 Task: Add the task  Integrate a new online appointment scheduling system for a healthcare provider to the section Dash & Dive in the project AgileRadius and add a Due Date to the respective task as 2024/05/19
Action: Mouse moved to (74, 282)
Screenshot: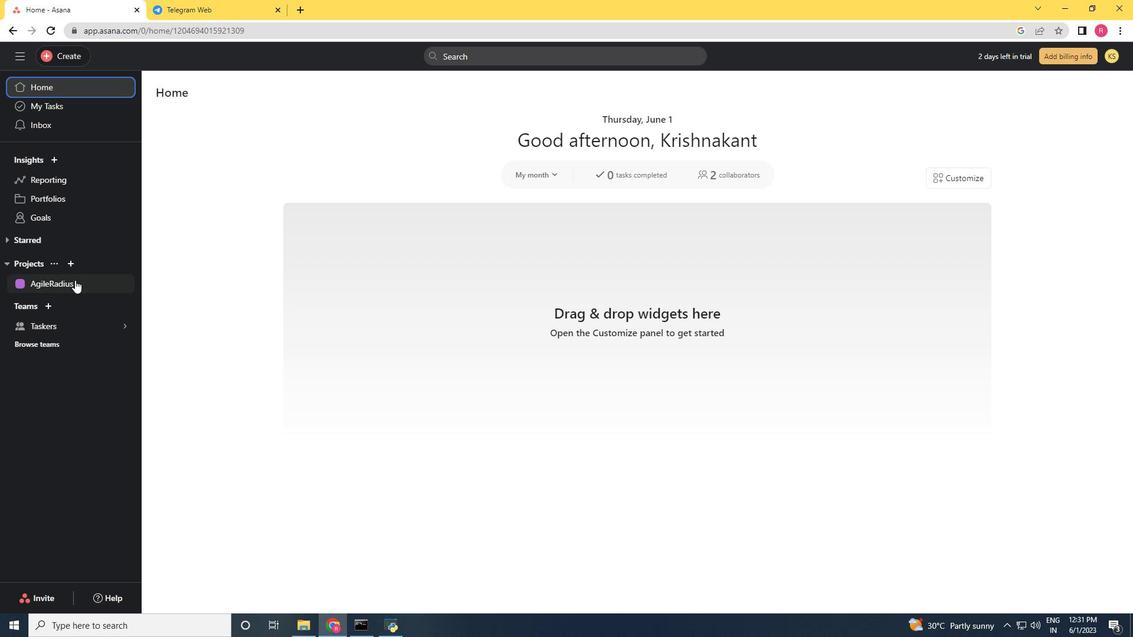 
Action: Mouse pressed left at (74, 282)
Screenshot: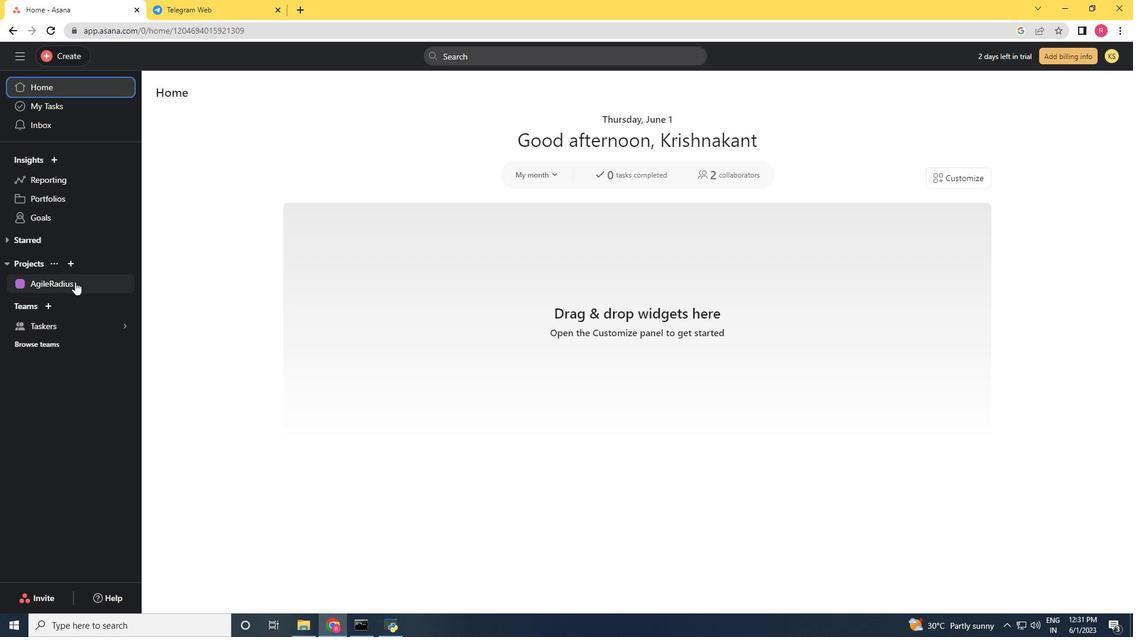 
Action: Mouse moved to (609, 430)
Screenshot: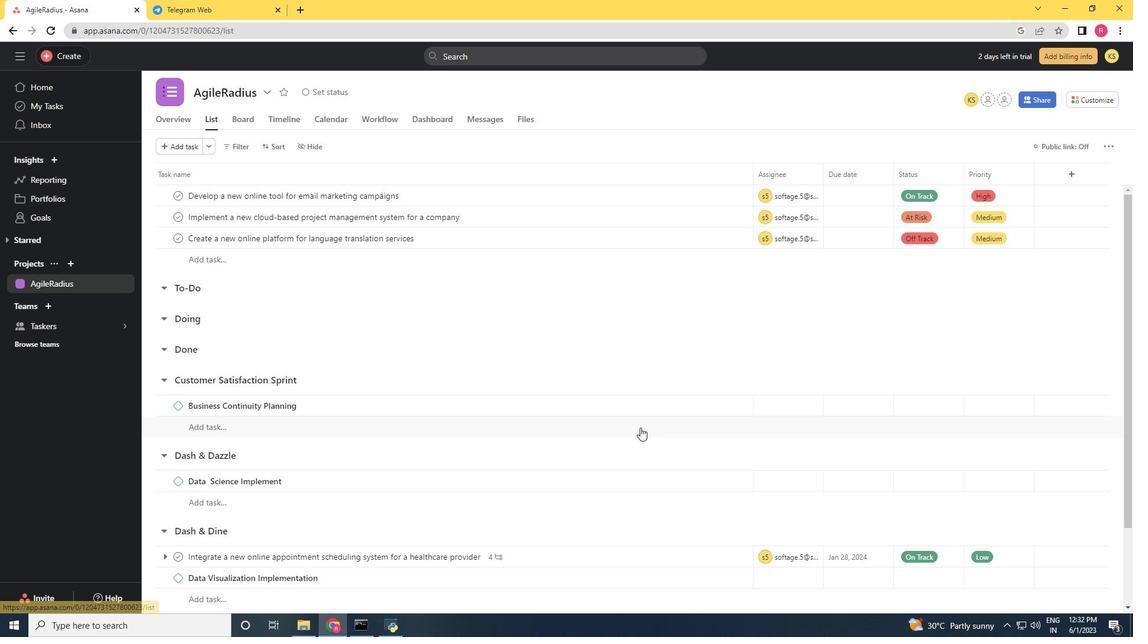 
Action: Mouse scrolled (609, 429) with delta (0, 0)
Screenshot: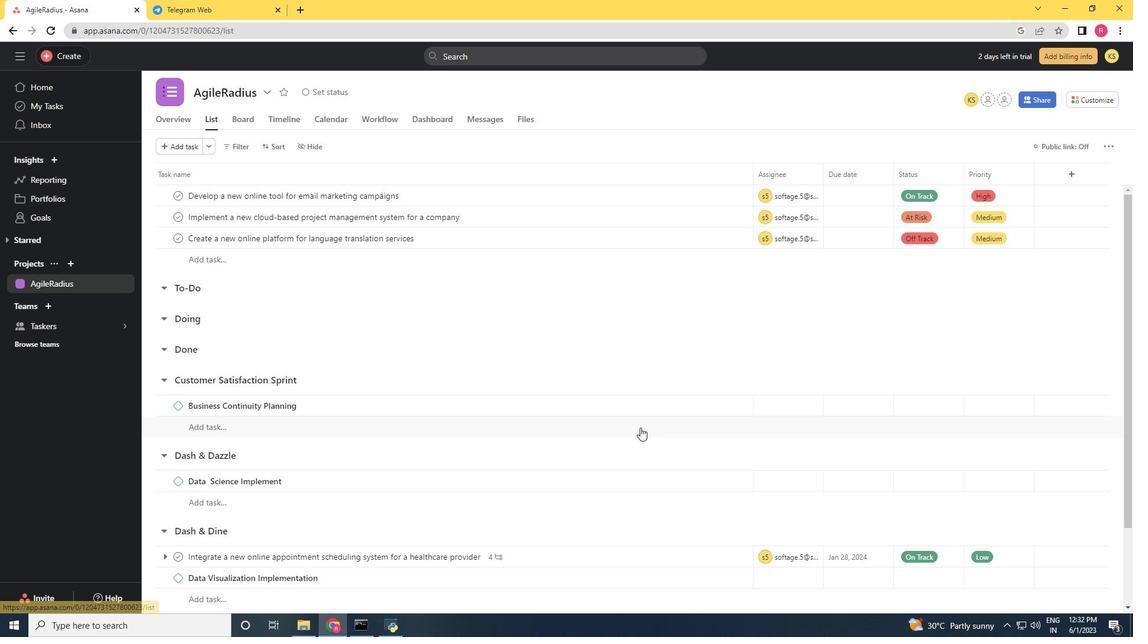
Action: Mouse moved to (599, 433)
Screenshot: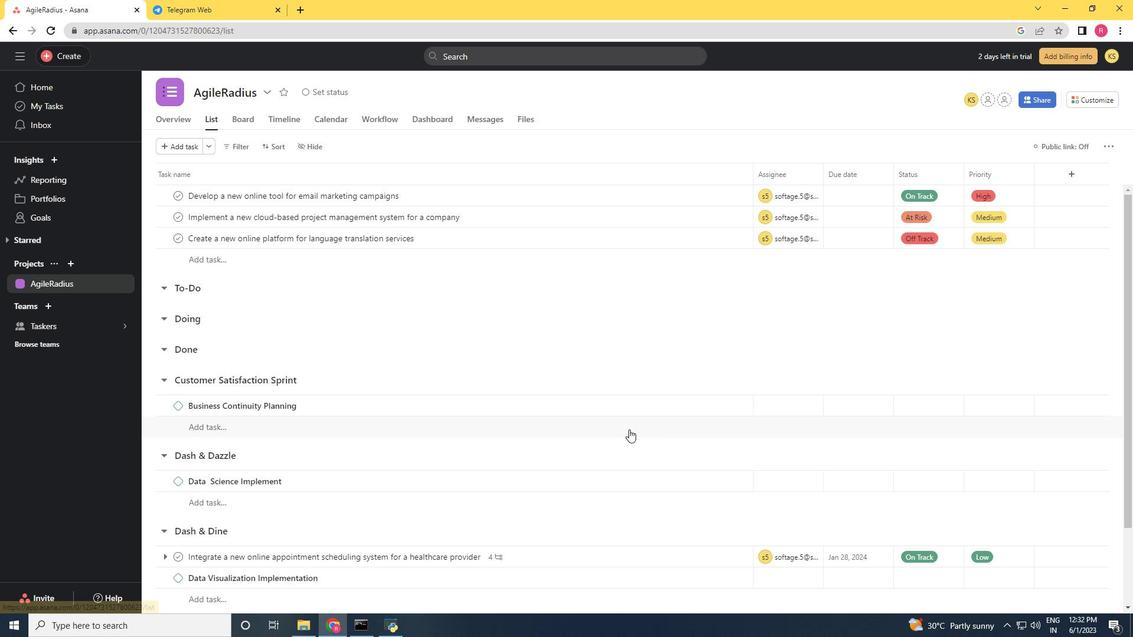 
Action: Mouse scrolled (599, 432) with delta (0, 0)
Screenshot: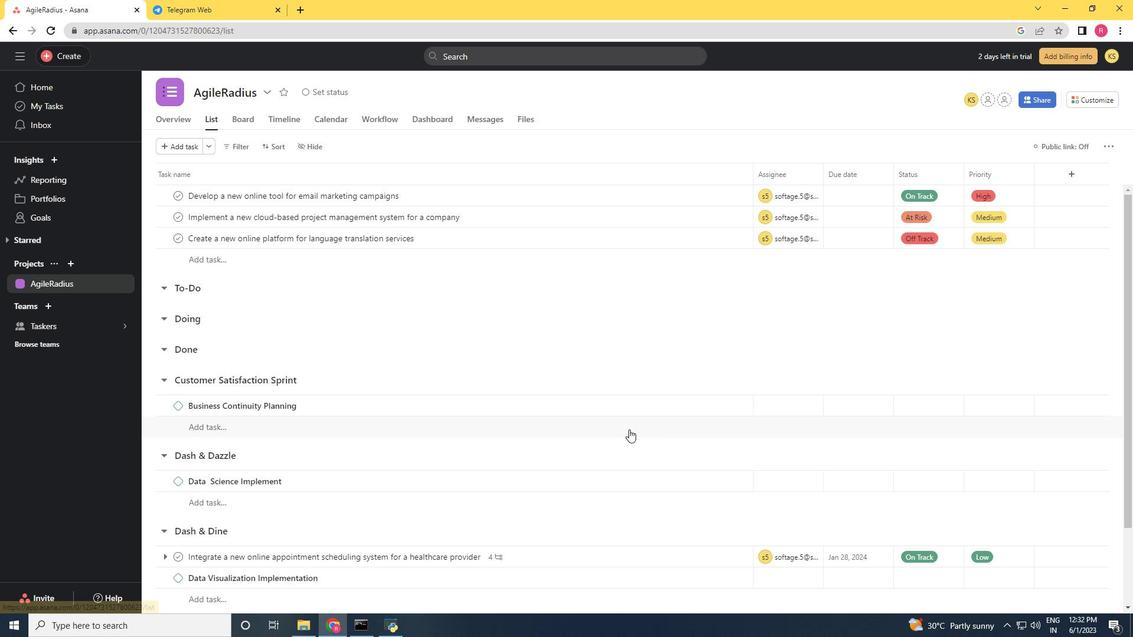 
Action: Mouse moved to (587, 435)
Screenshot: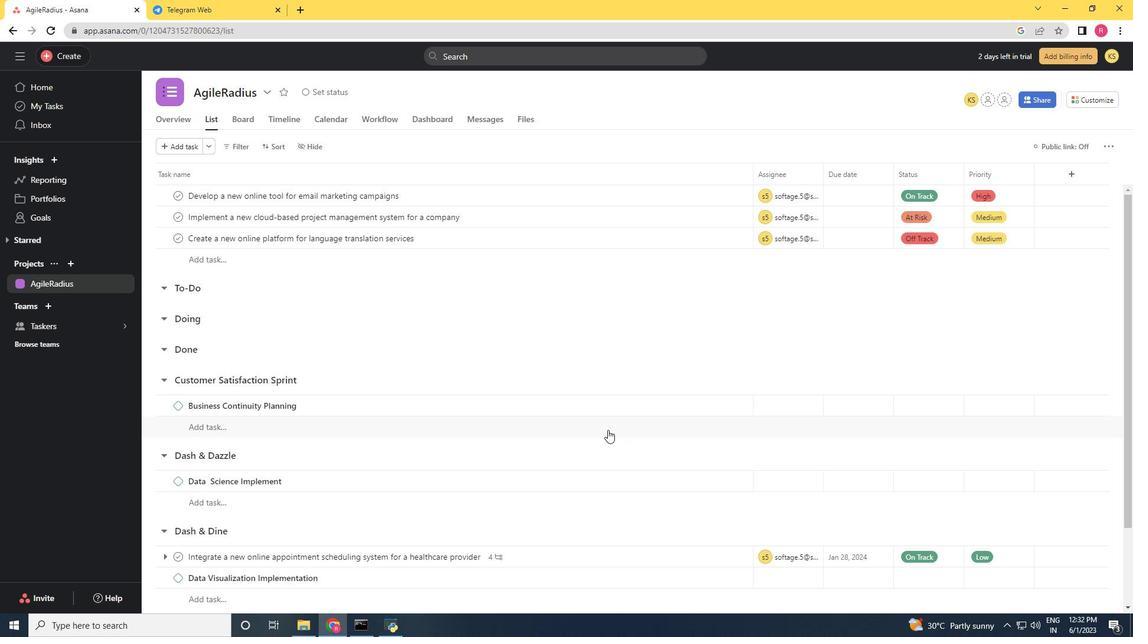 
Action: Mouse scrolled (590, 435) with delta (0, 0)
Screenshot: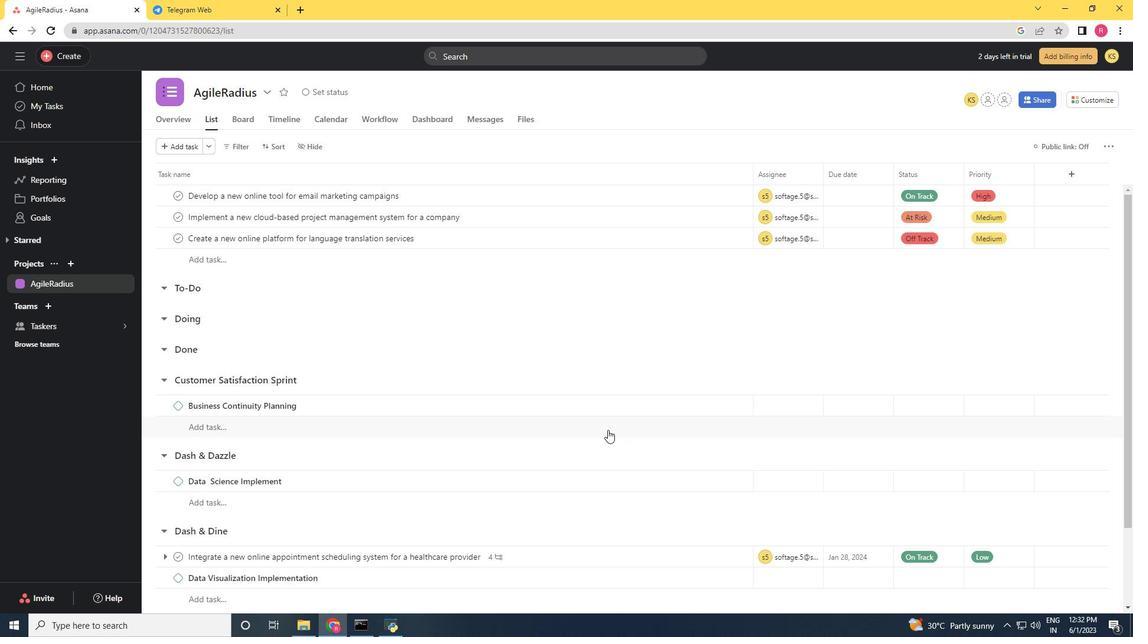 
Action: Mouse moved to (585, 435)
Screenshot: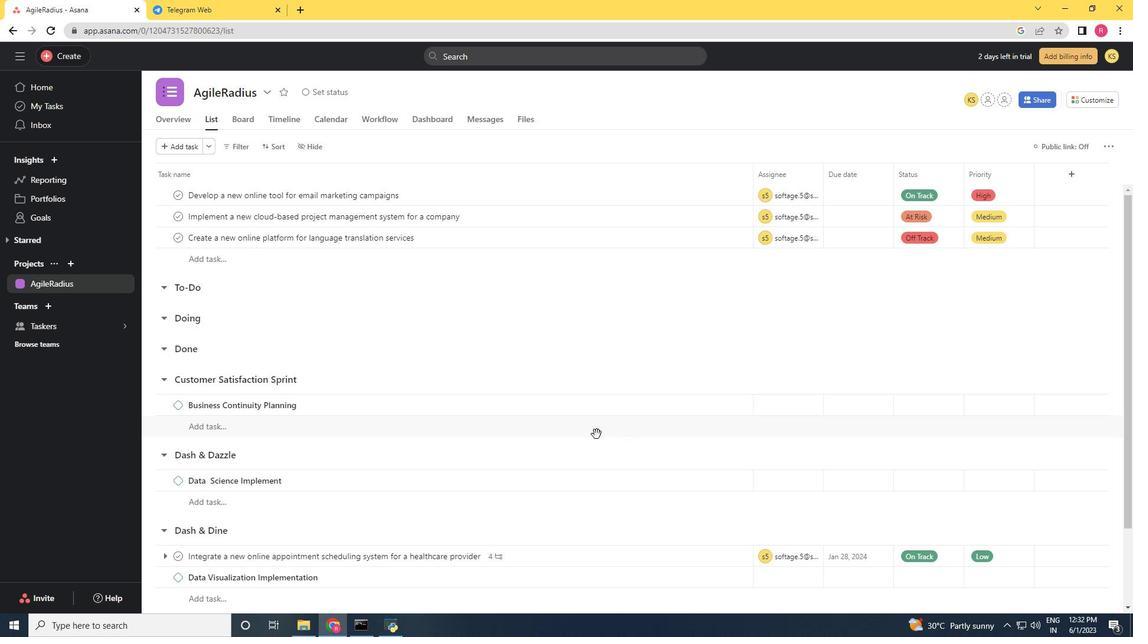 
Action: Mouse scrolled (585, 435) with delta (0, 0)
Screenshot: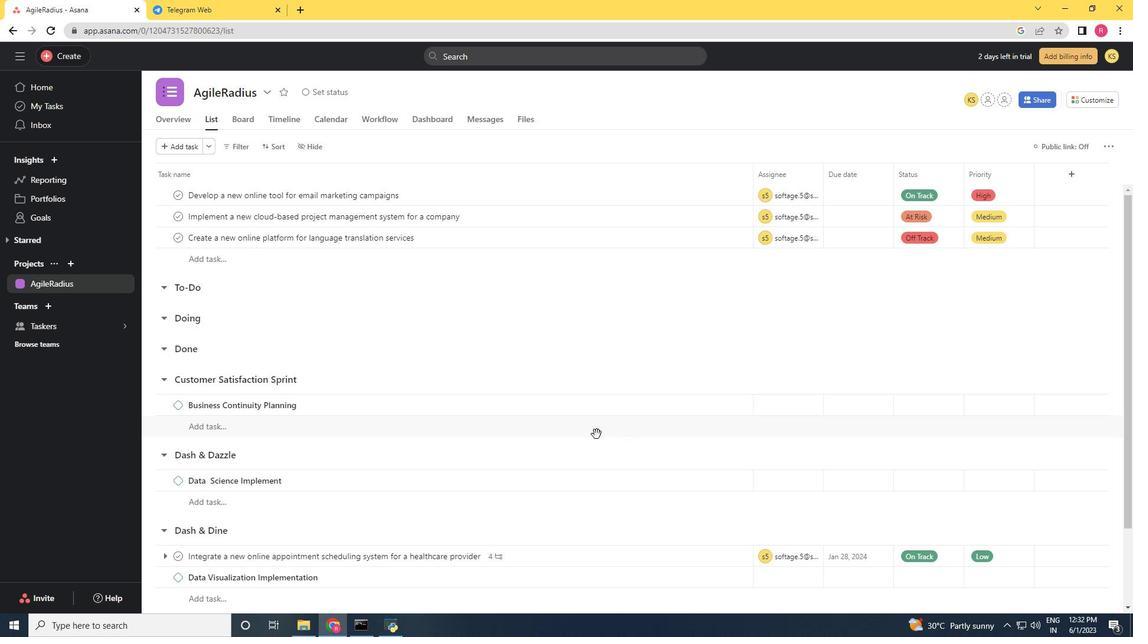 
Action: Mouse moved to (717, 457)
Screenshot: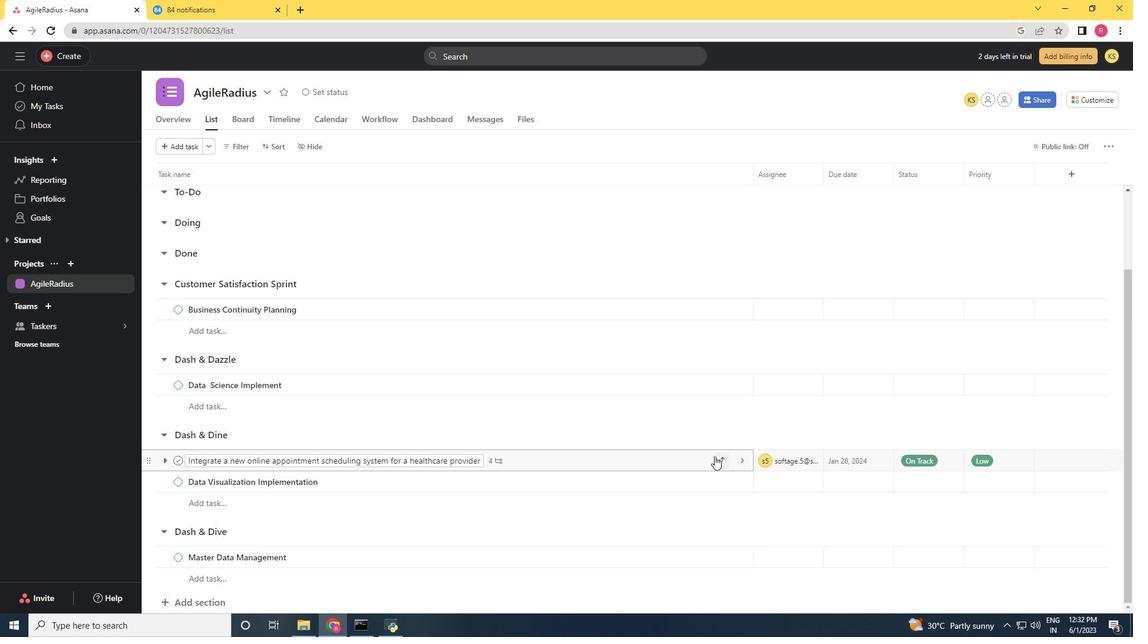 
Action: Mouse pressed left at (717, 457)
Screenshot: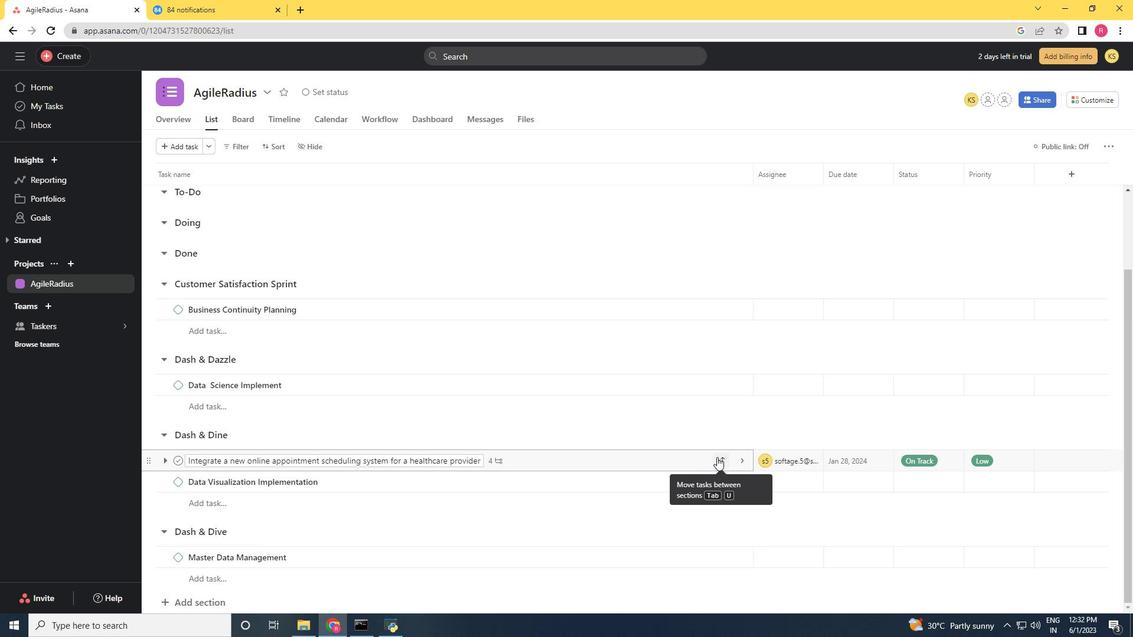 
Action: Mouse moved to (657, 438)
Screenshot: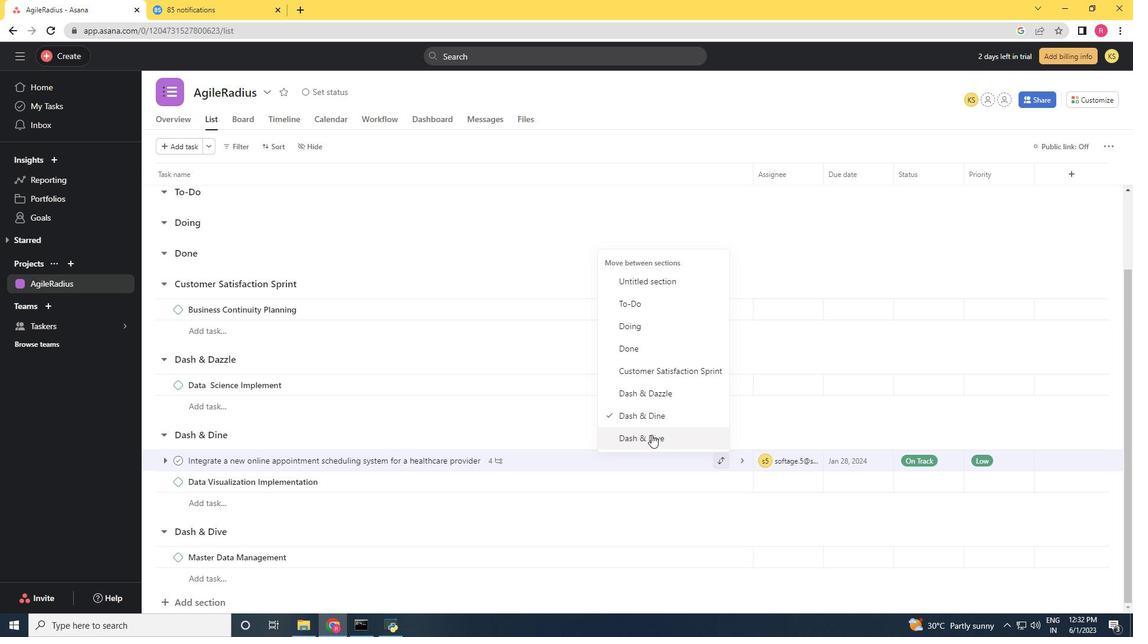 
Action: Mouse pressed left at (657, 438)
Screenshot: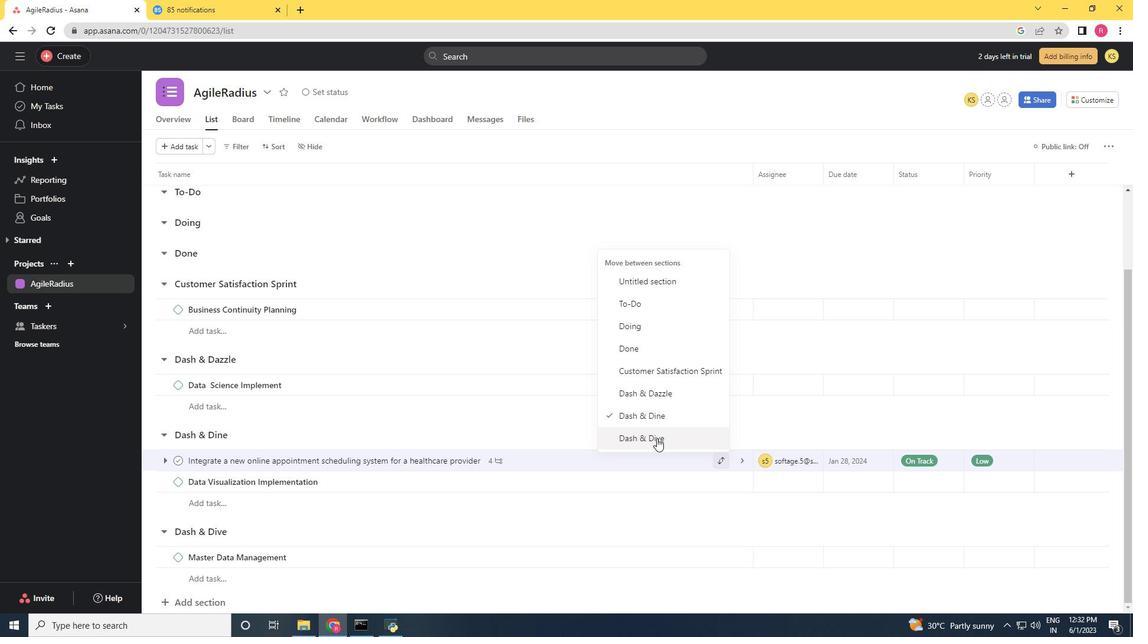 
Action: Mouse moved to (488, 500)
Screenshot: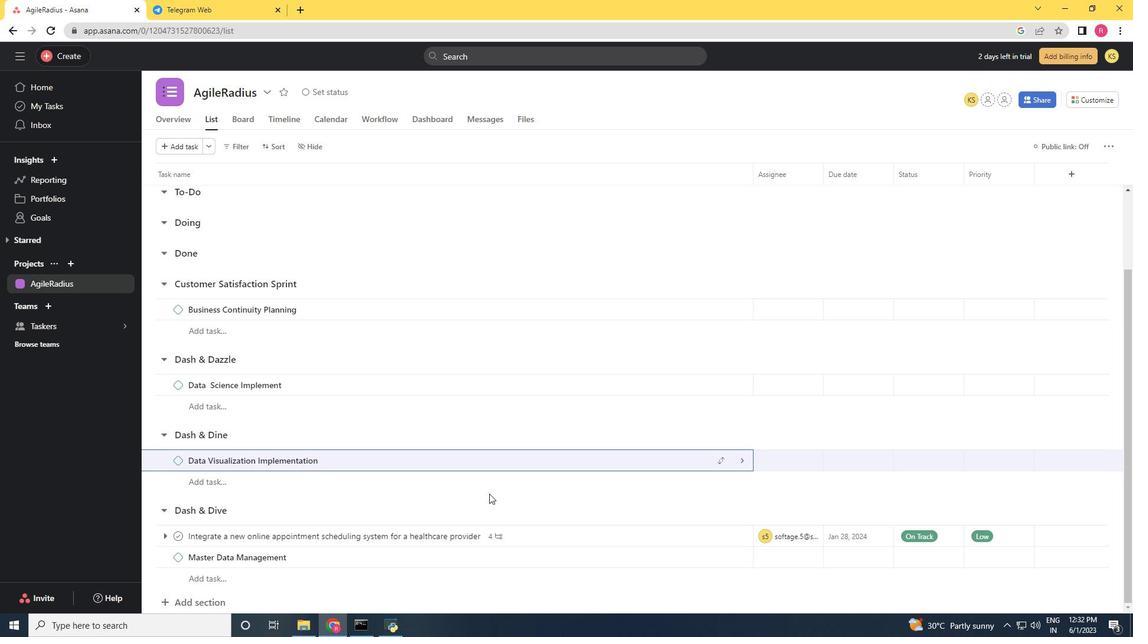 
Action: Mouse scrolled (488, 499) with delta (0, 0)
Screenshot: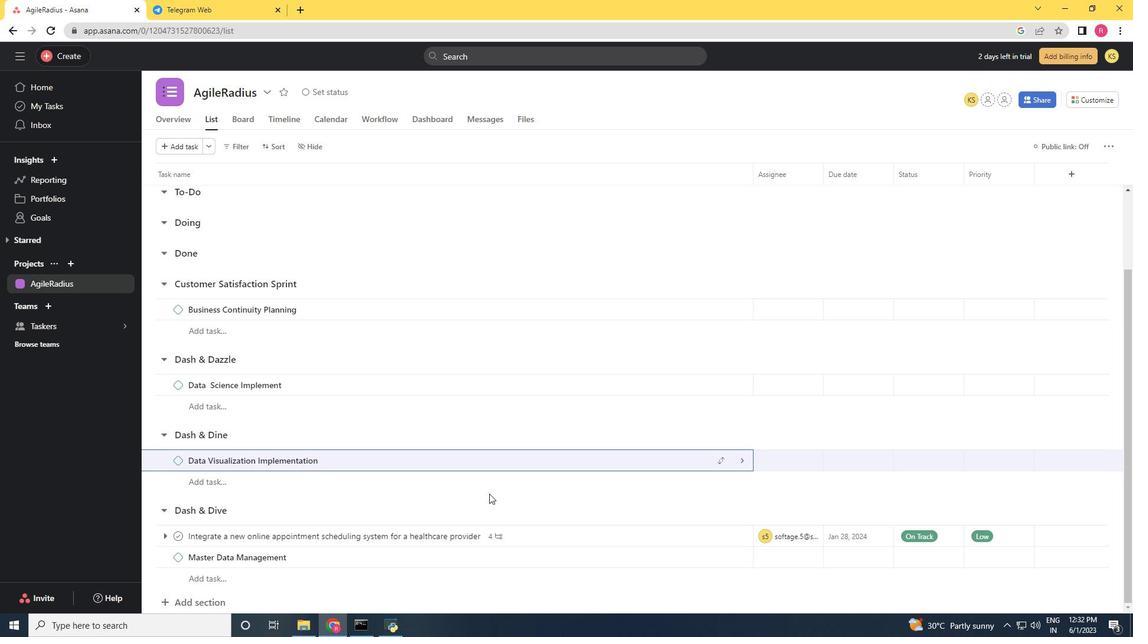 
Action: Mouse scrolled (488, 499) with delta (0, 0)
Screenshot: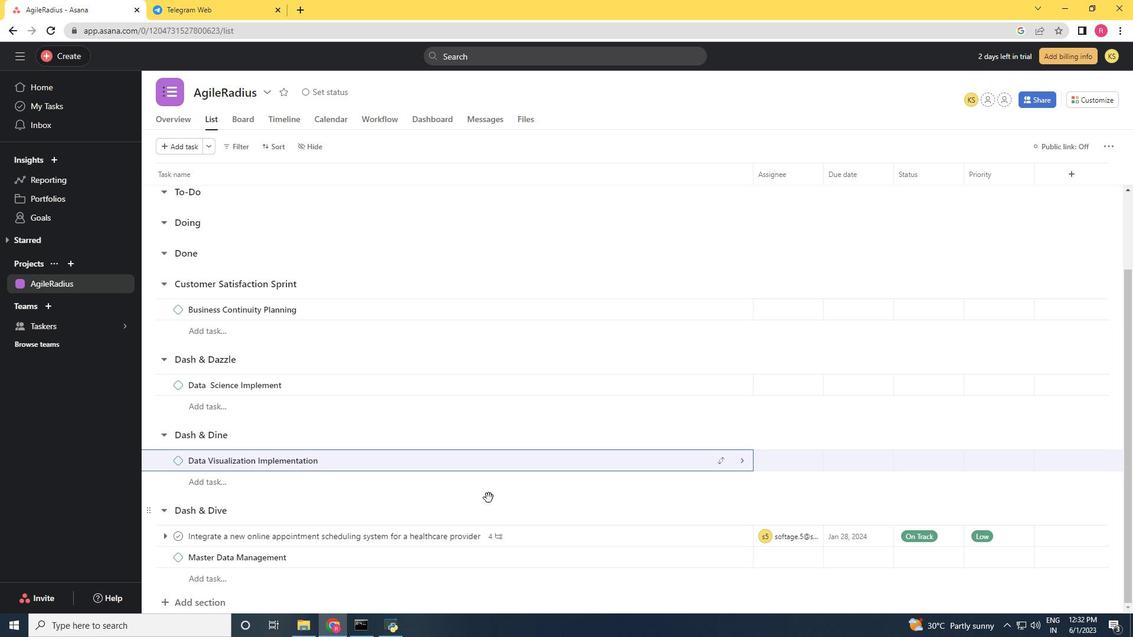 
Action: Mouse scrolled (488, 499) with delta (0, 0)
Screenshot: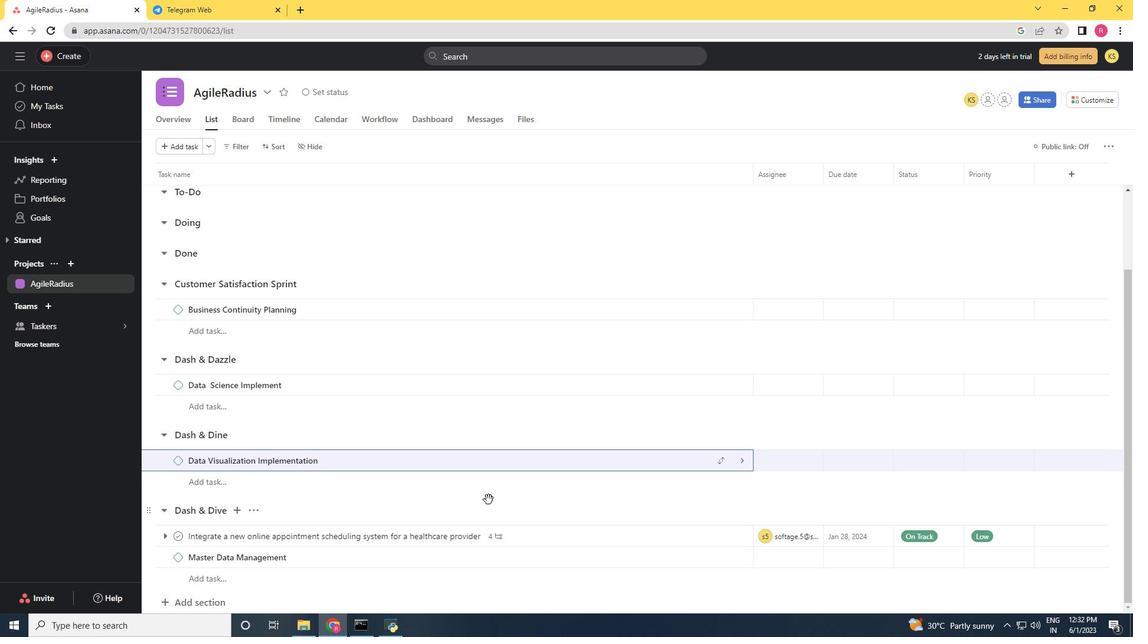 
Action: Mouse moved to (586, 536)
Screenshot: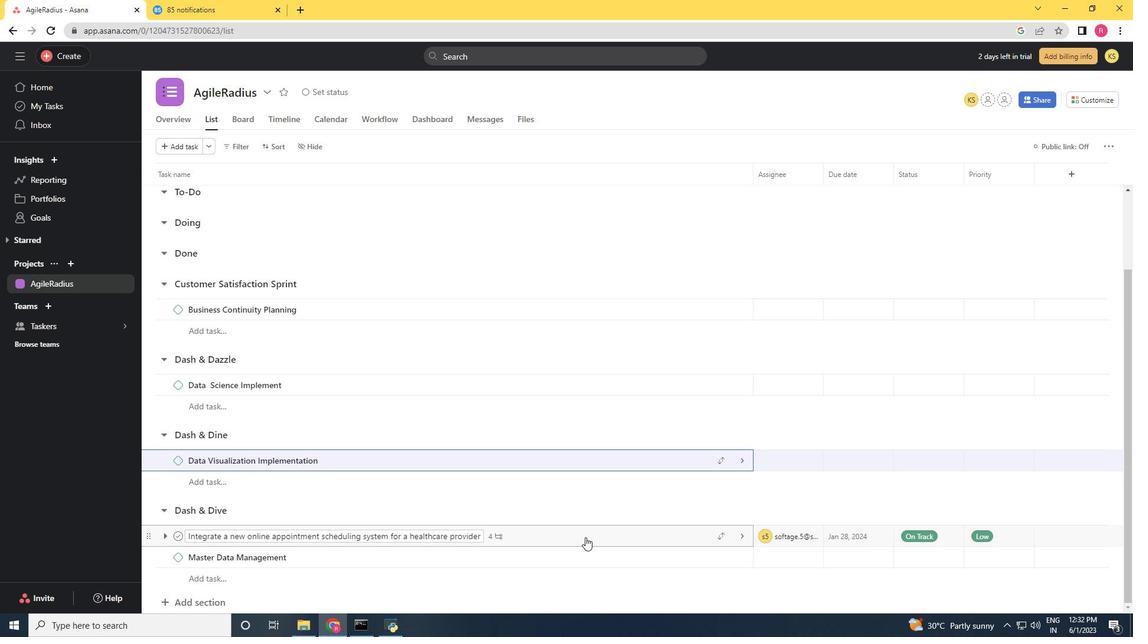 
Action: Mouse pressed left at (586, 536)
Screenshot: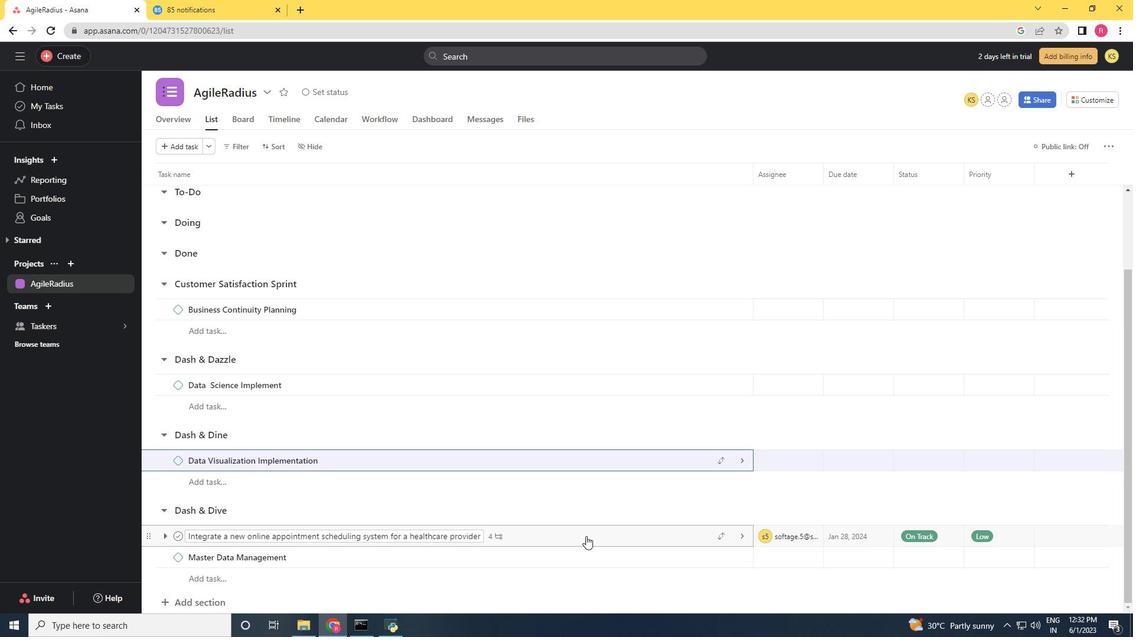 
Action: Mouse moved to (893, 254)
Screenshot: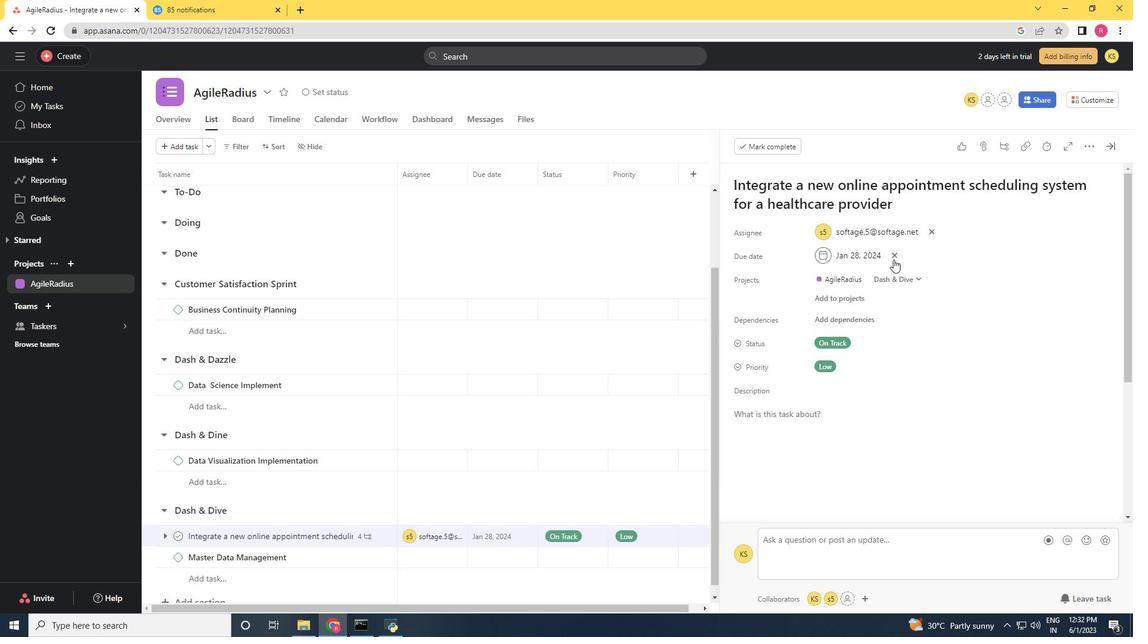 
Action: Mouse pressed left at (893, 254)
Screenshot: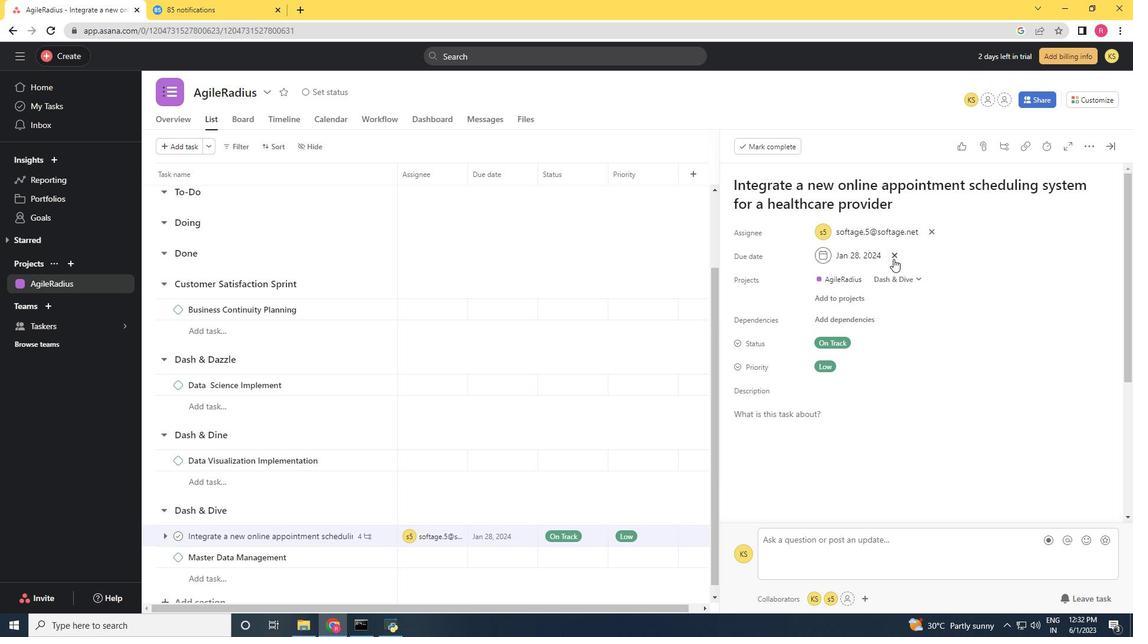 
Action: Mouse moved to (843, 257)
Screenshot: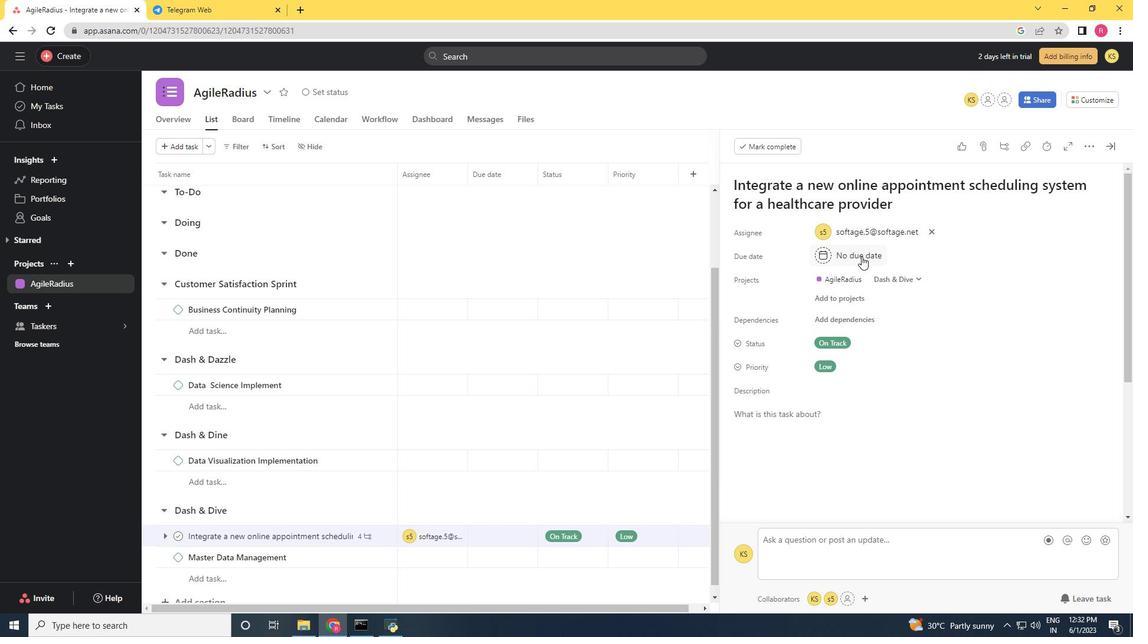 
Action: Mouse pressed left at (843, 257)
Screenshot: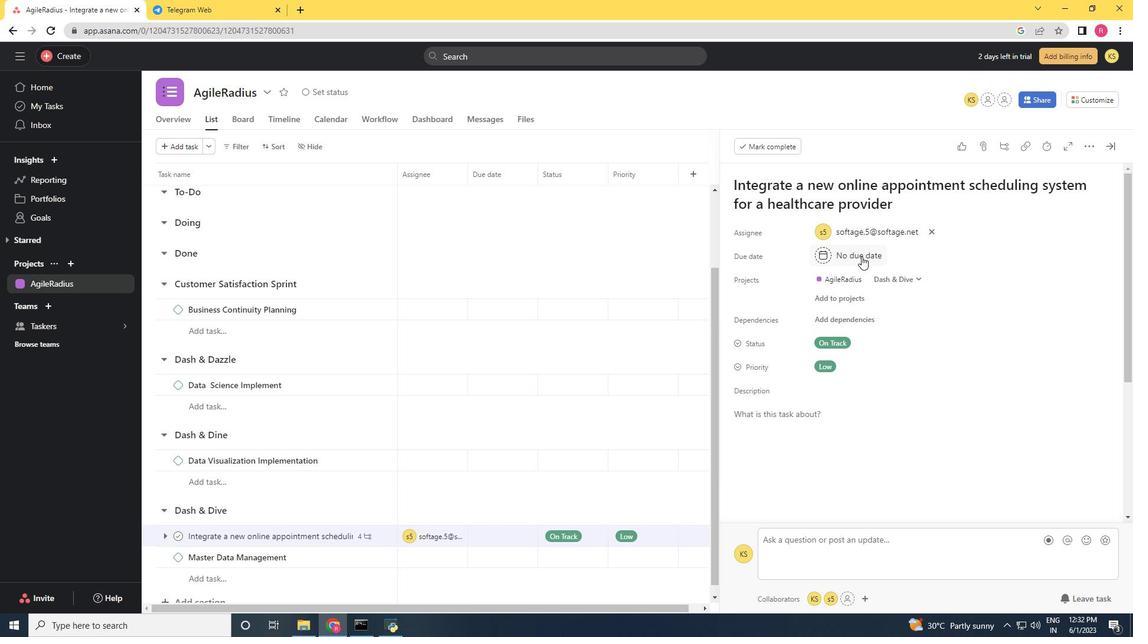 
Action: Mouse moved to (959, 318)
Screenshot: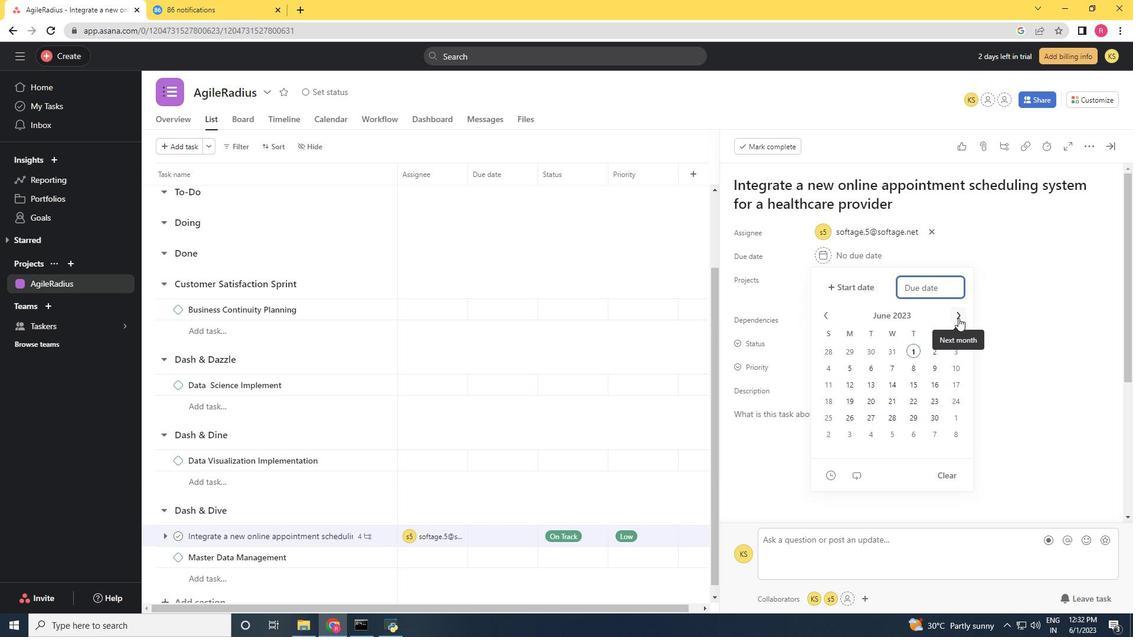 
Action: Mouse pressed left at (959, 318)
Screenshot: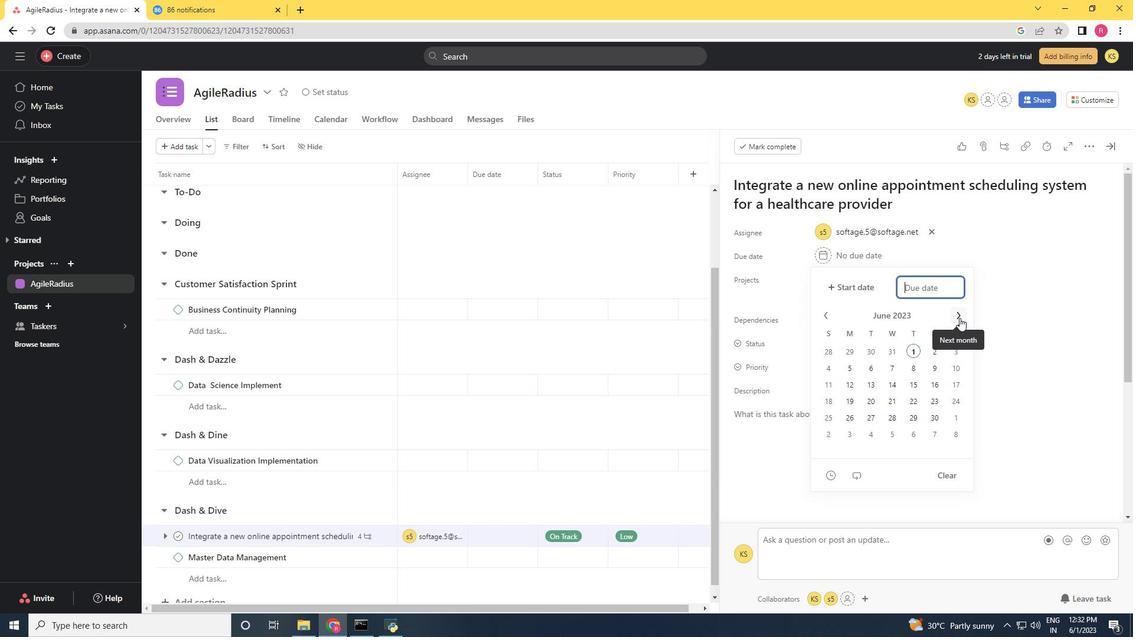 
Action: Mouse pressed left at (959, 318)
Screenshot: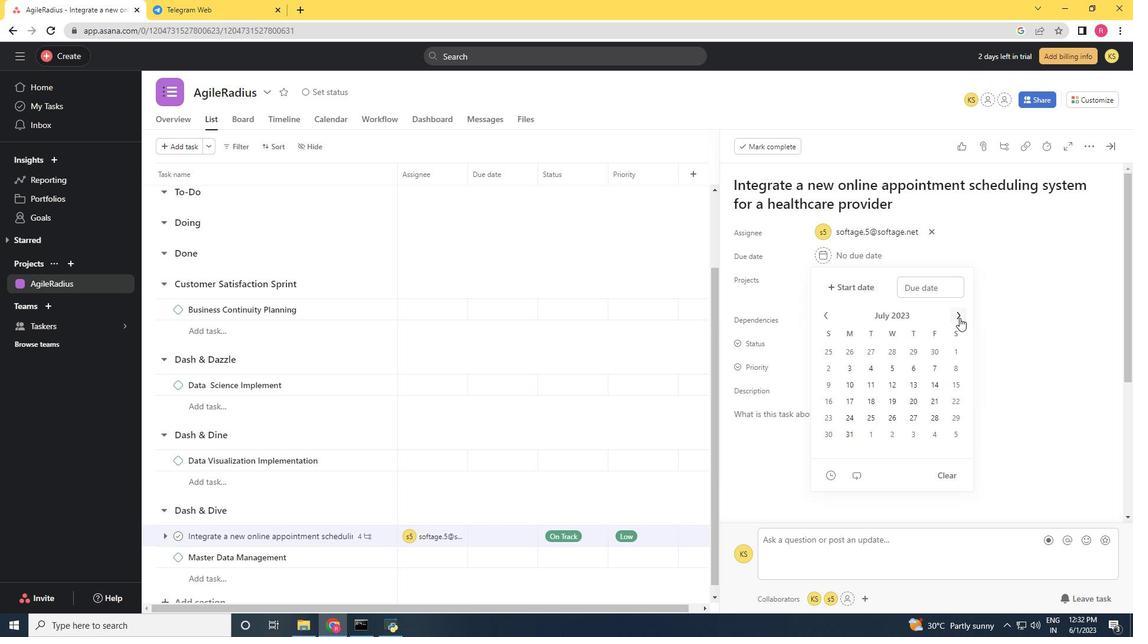 
Action: Mouse pressed left at (959, 318)
Screenshot: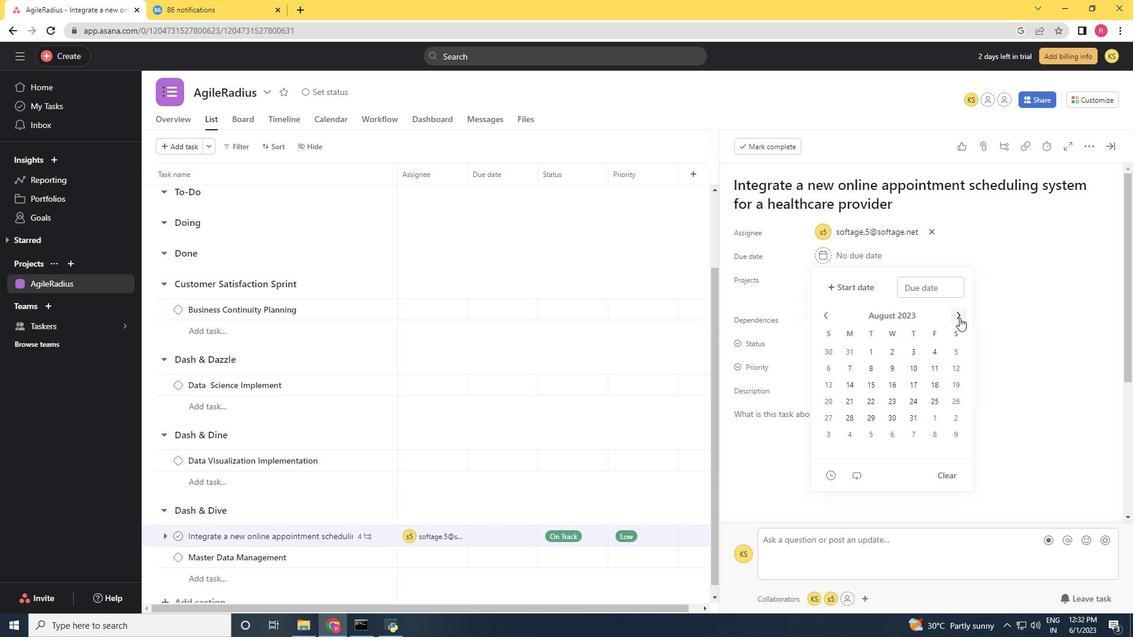 
Action: Mouse pressed left at (959, 318)
Screenshot: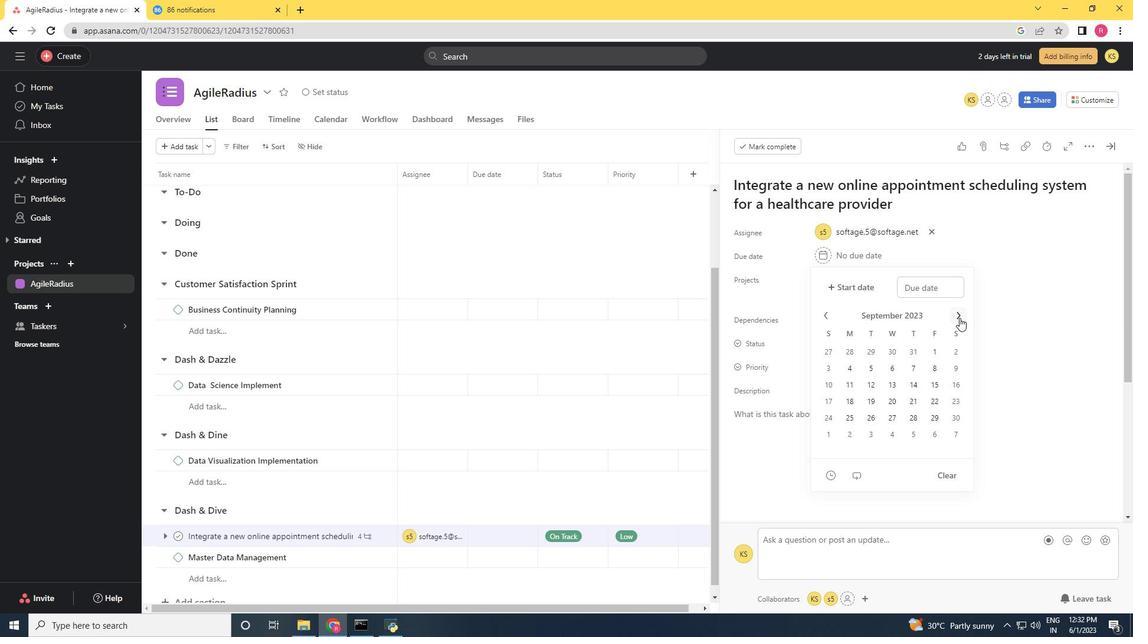 
Action: Mouse pressed left at (959, 318)
Screenshot: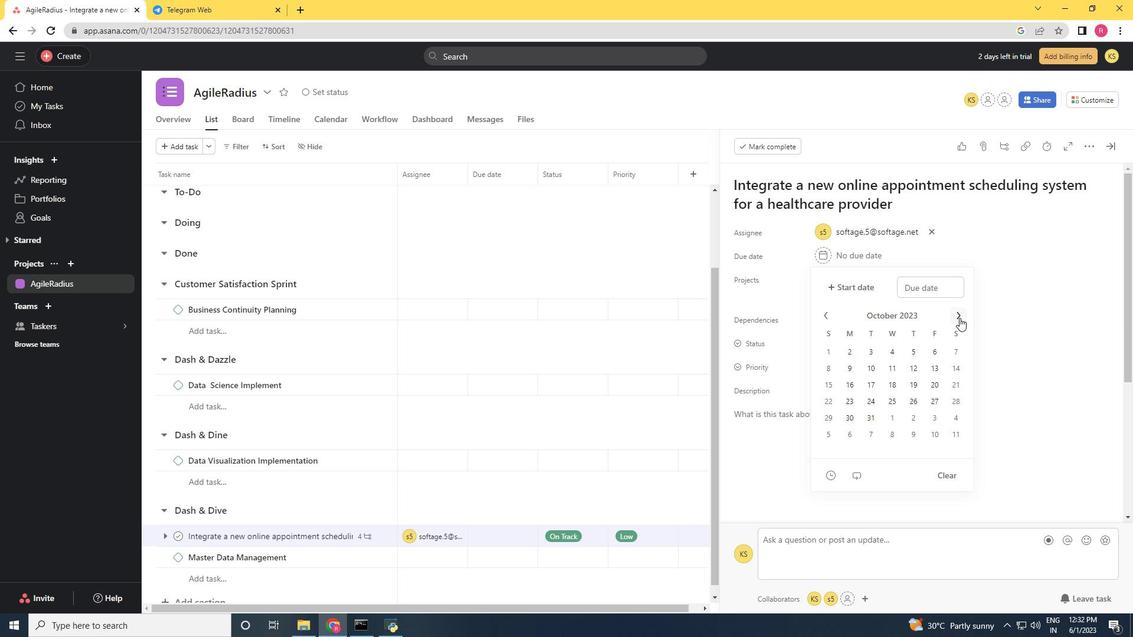 
Action: Mouse pressed left at (959, 318)
Screenshot: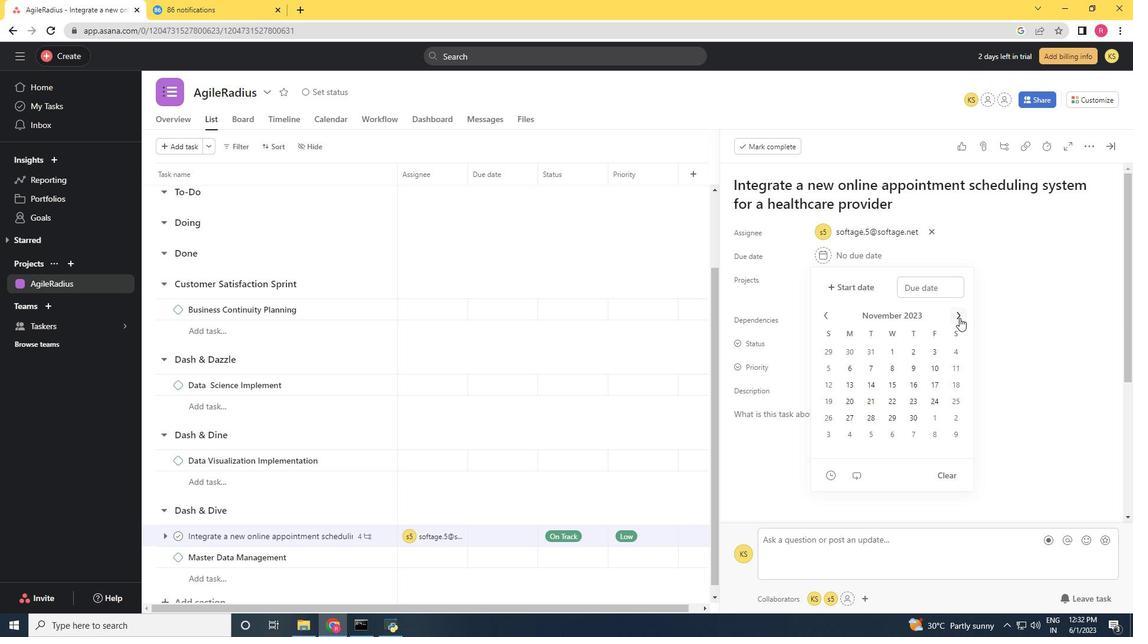 
Action: Mouse pressed left at (959, 318)
Screenshot: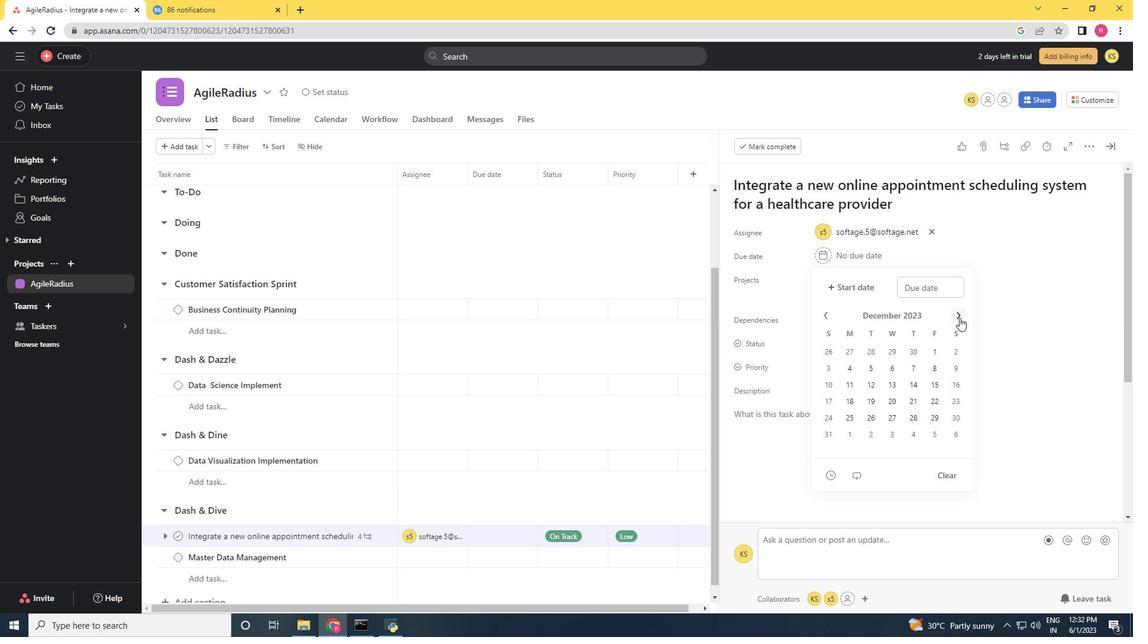 
Action: Mouse pressed left at (959, 318)
Screenshot: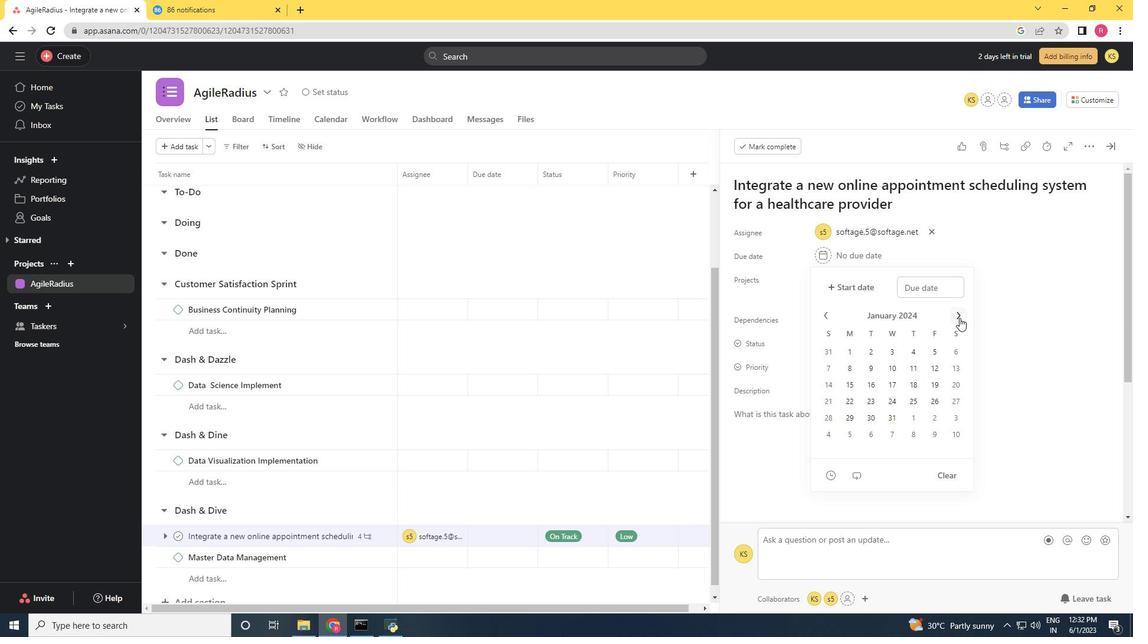 
Action: Mouse pressed left at (959, 318)
Screenshot: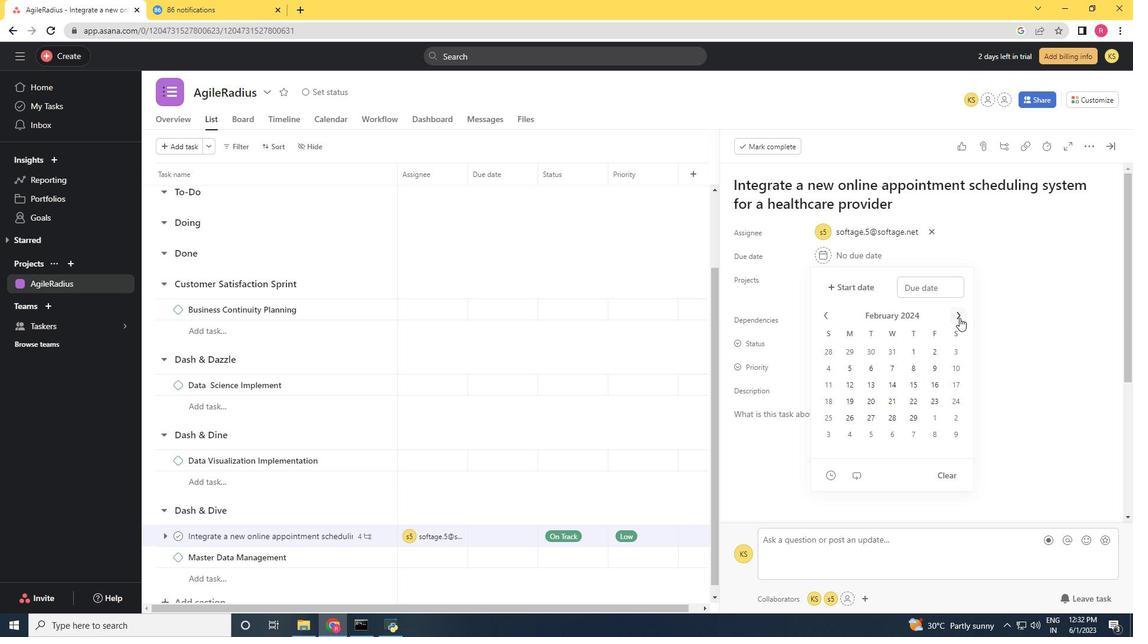 
Action: Mouse pressed left at (959, 318)
Screenshot: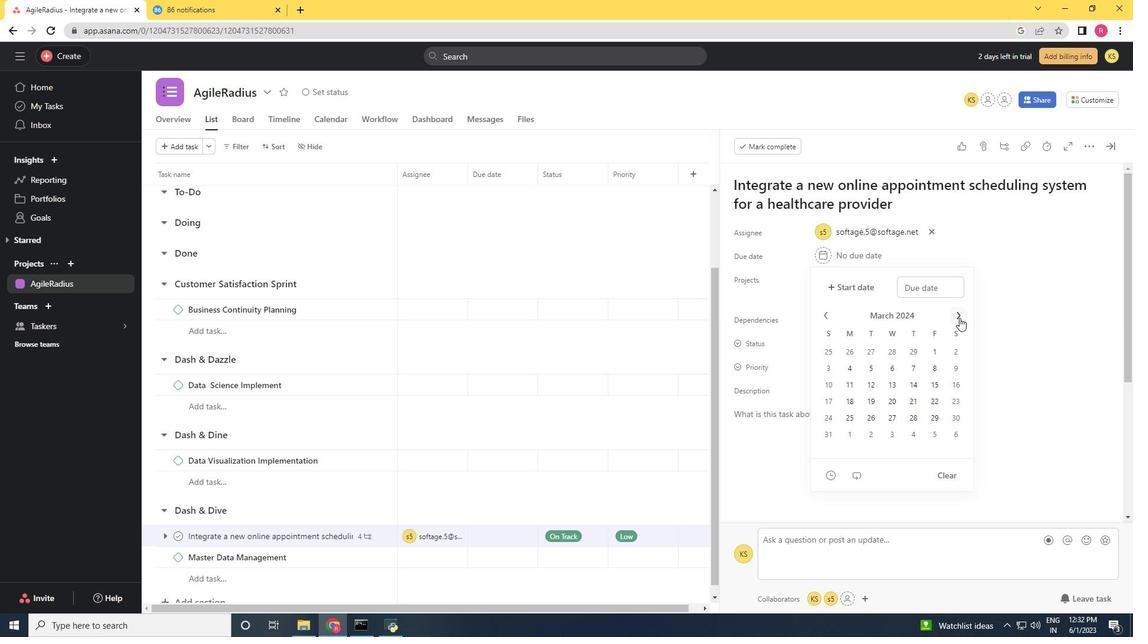
Action: Mouse pressed left at (959, 318)
Screenshot: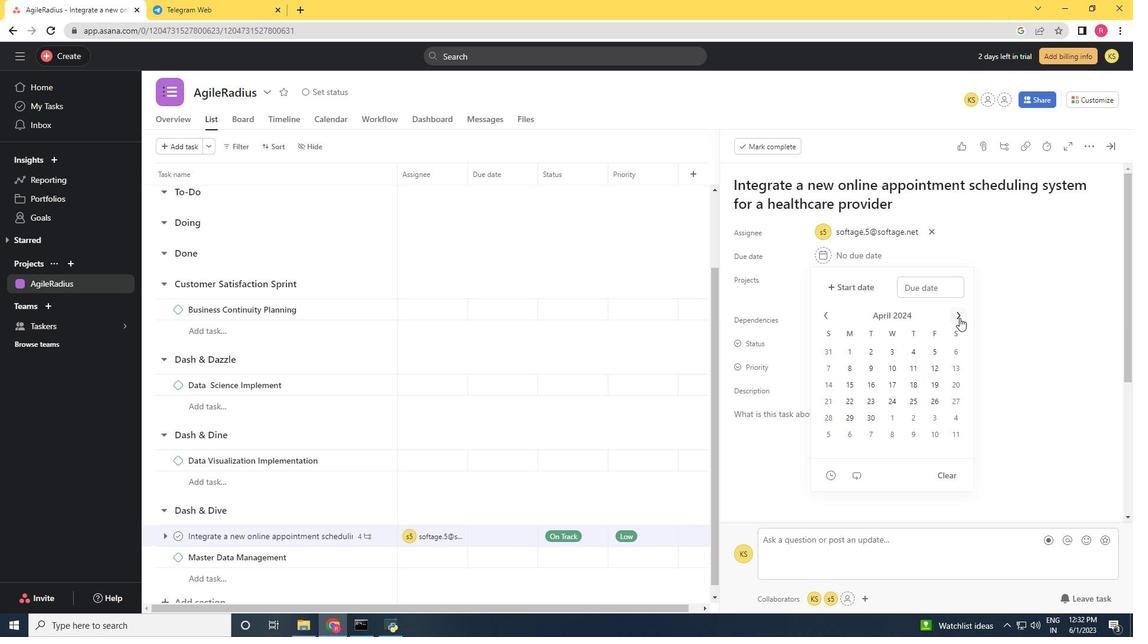 
Action: Mouse moved to (833, 401)
Screenshot: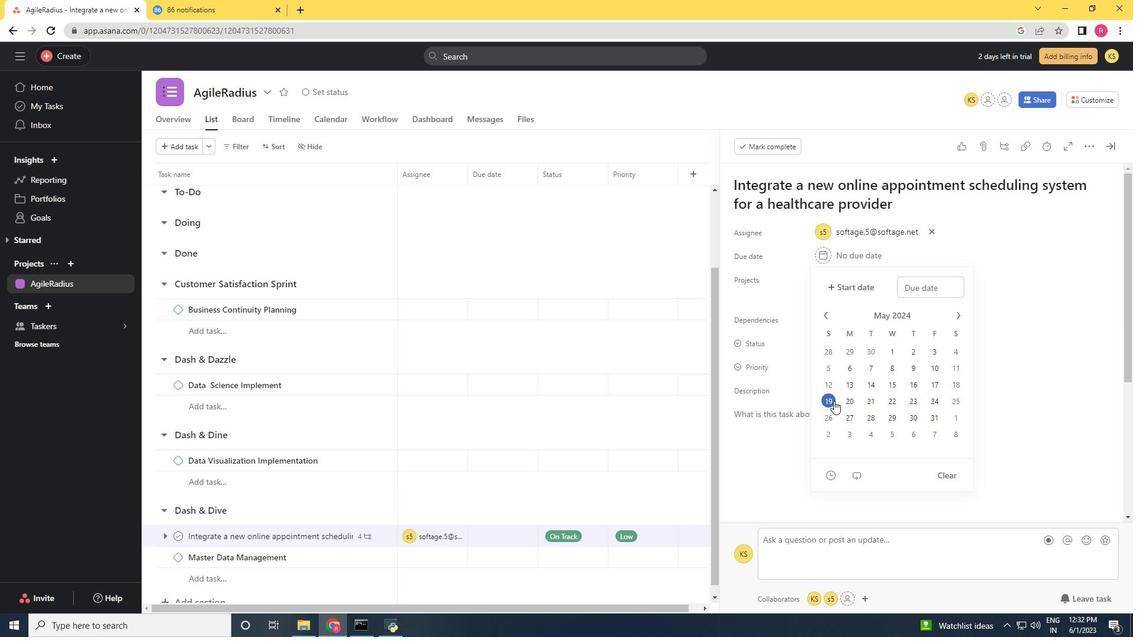 
Action: Mouse pressed left at (833, 401)
Screenshot: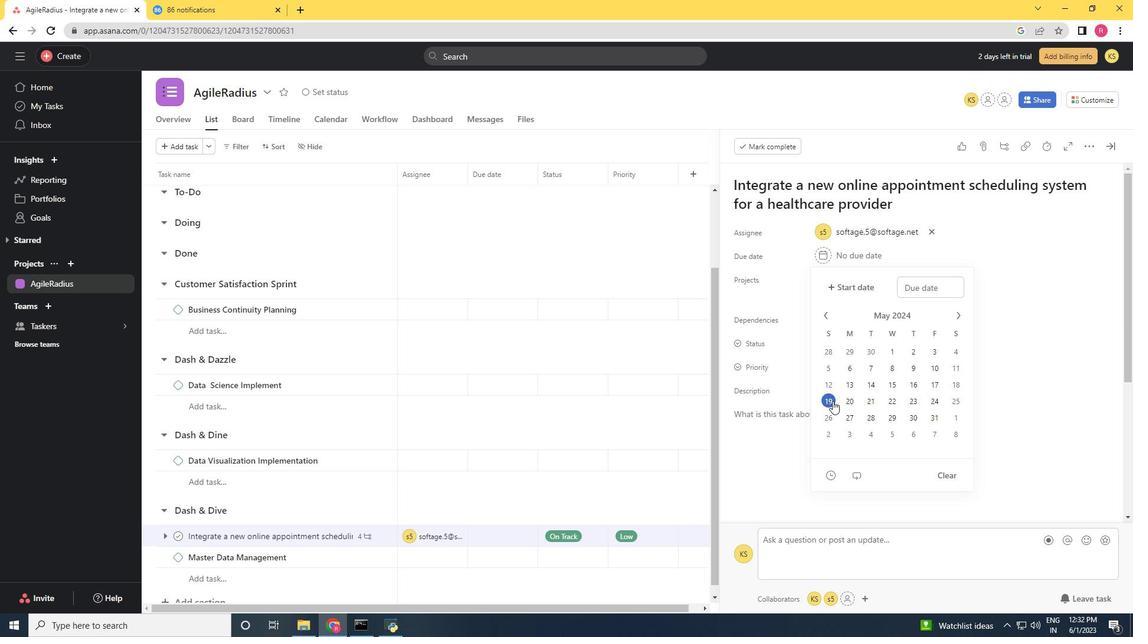 
Action: Mouse moved to (1062, 356)
Screenshot: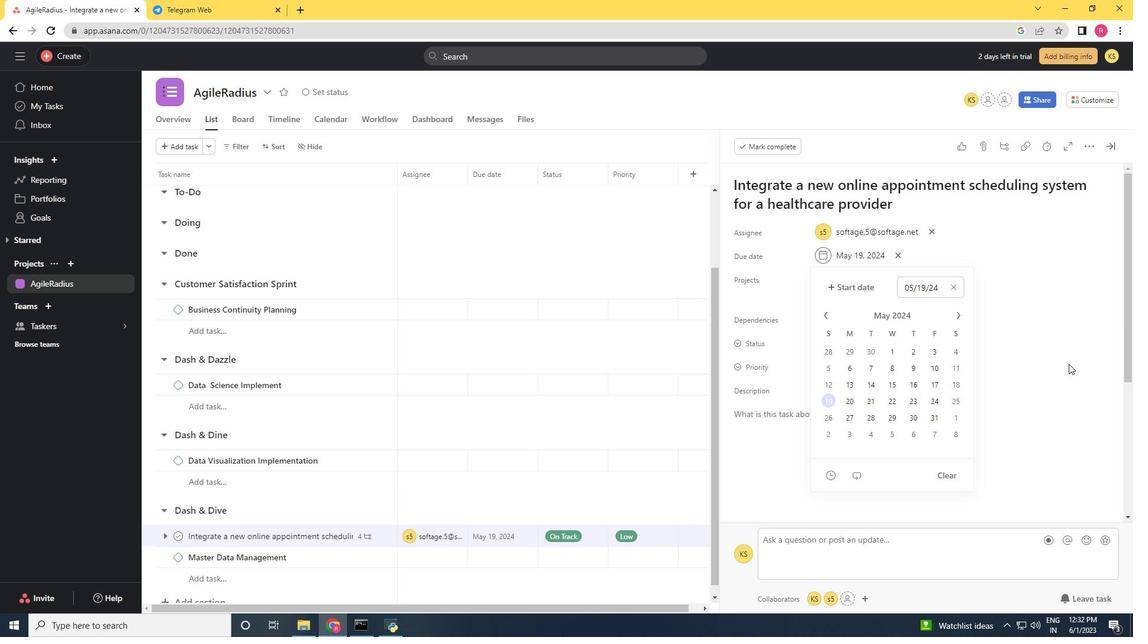 
Action: Mouse pressed left at (1062, 356)
Screenshot: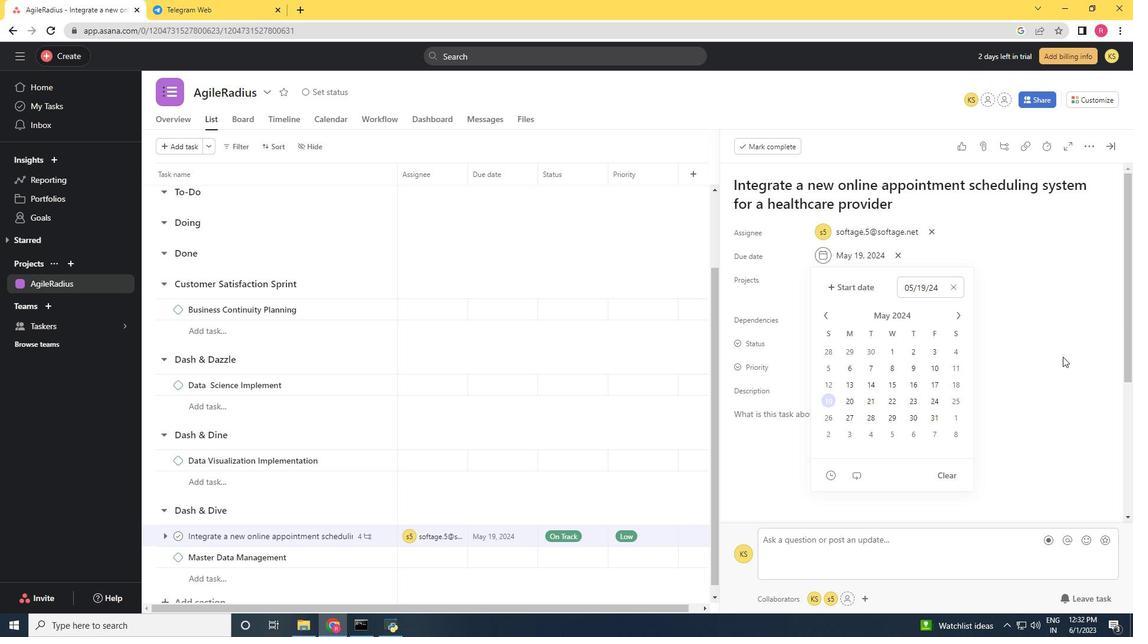 
Action: Mouse moved to (1111, 149)
Screenshot: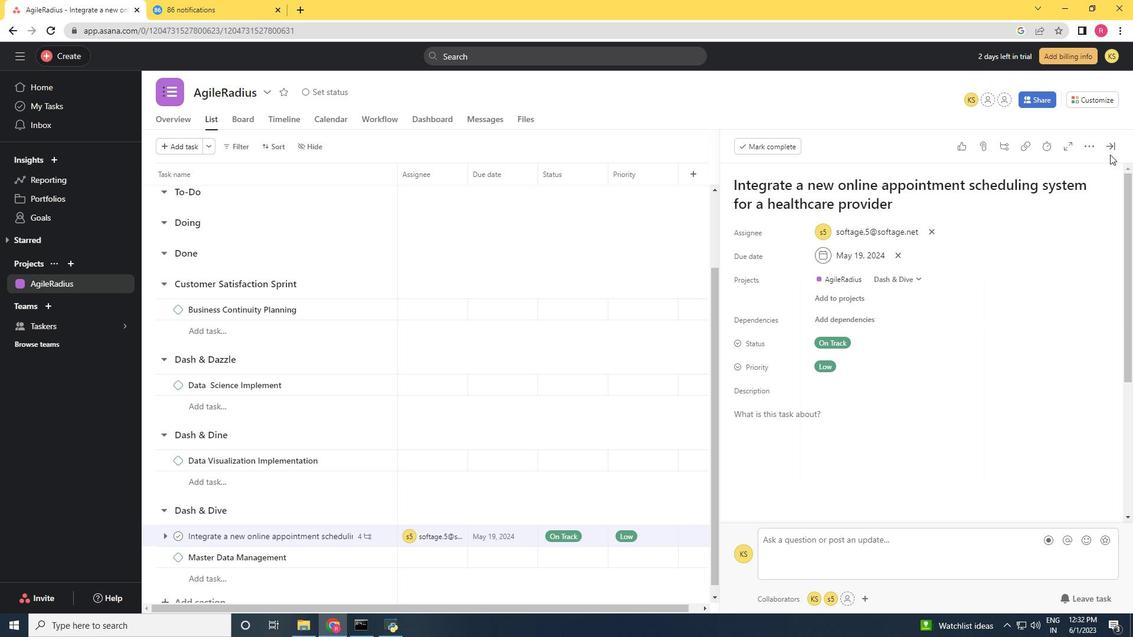 
Action: Mouse pressed left at (1111, 149)
Screenshot: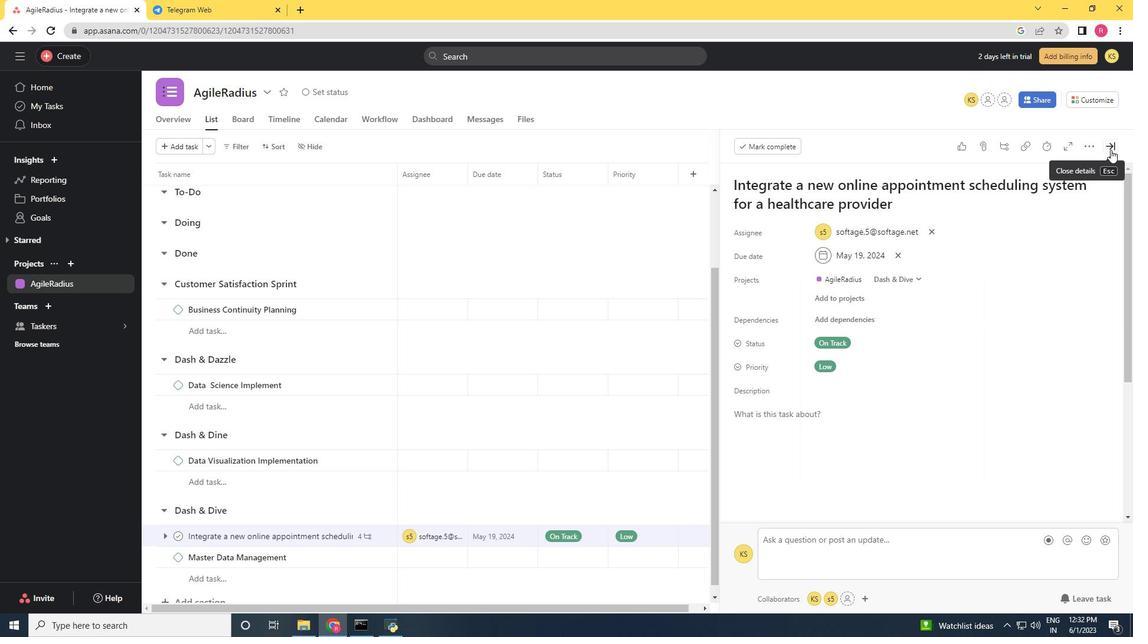 
Action: Mouse moved to (825, 317)
Screenshot: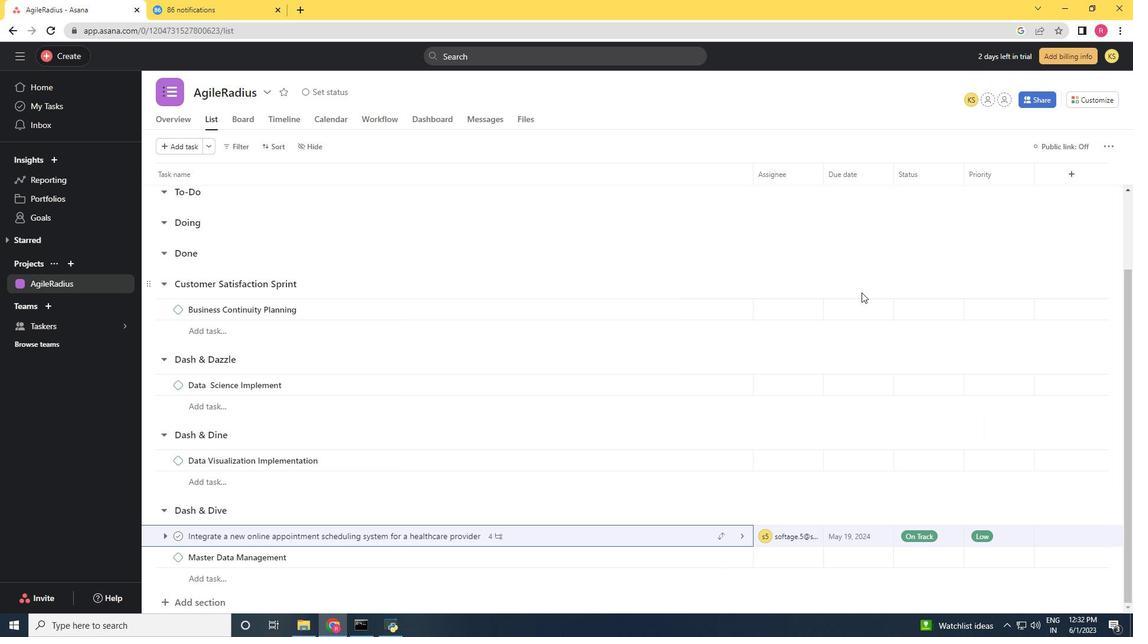 
